 Task: Set the default behavior for protocol handler permission to "Sites can ask to handle protocols".
Action: Mouse moved to (1004, 27)
Screenshot: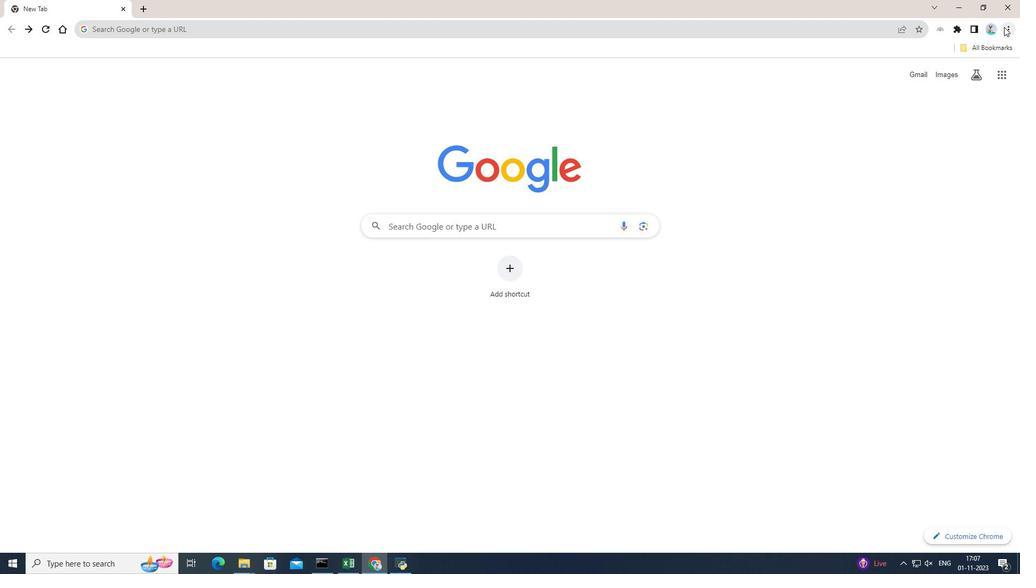 
Action: Mouse pressed left at (1004, 27)
Screenshot: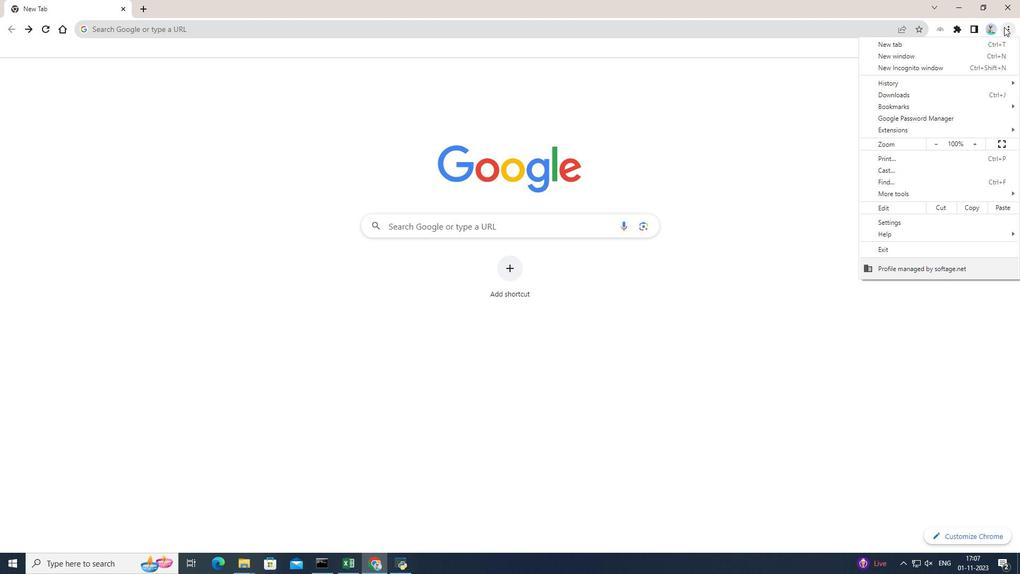 
Action: Mouse moved to (891, 224)
Screenshot: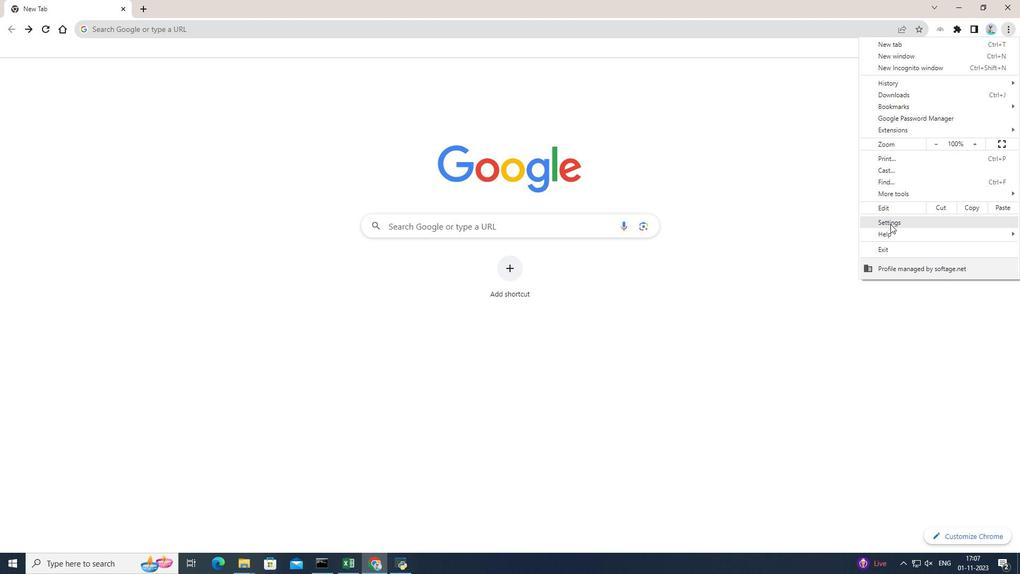 
Action: Mouse pressed left at (891, 224)
Screenshot: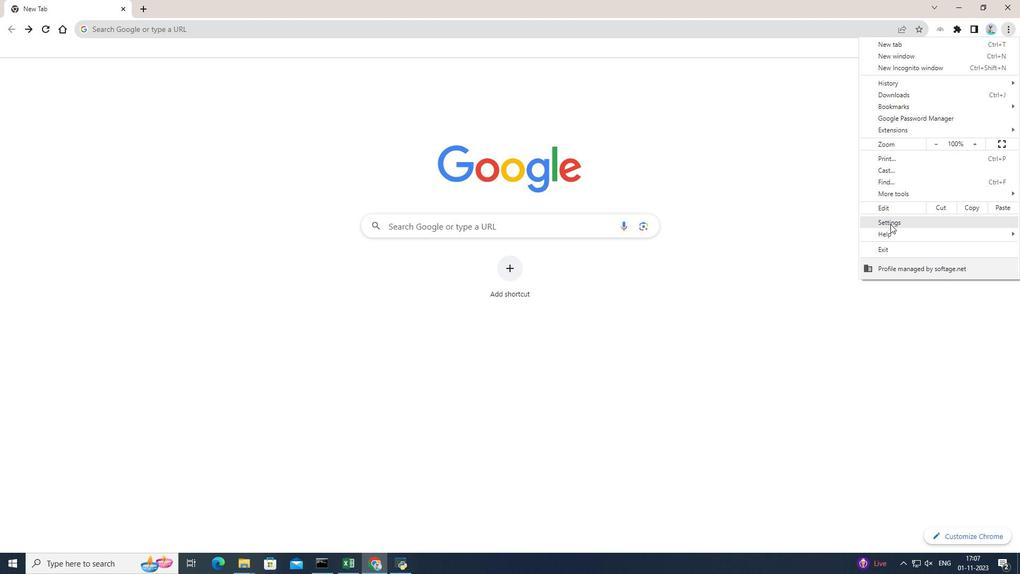 
Action: Mouse moved to (70, 130)
Screenshot: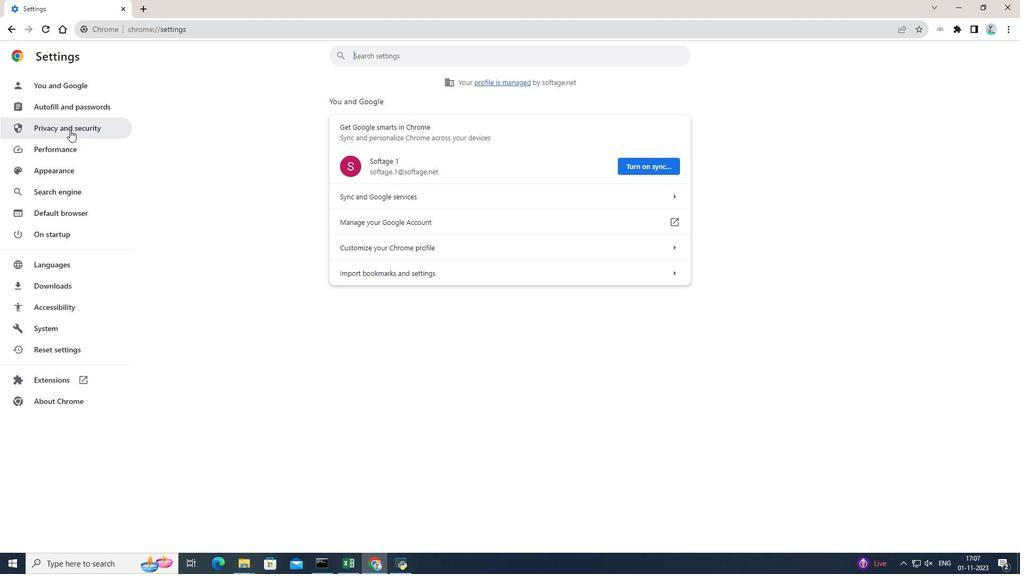 
Action: Mouse pressed left at (70, 130)
Screenshot: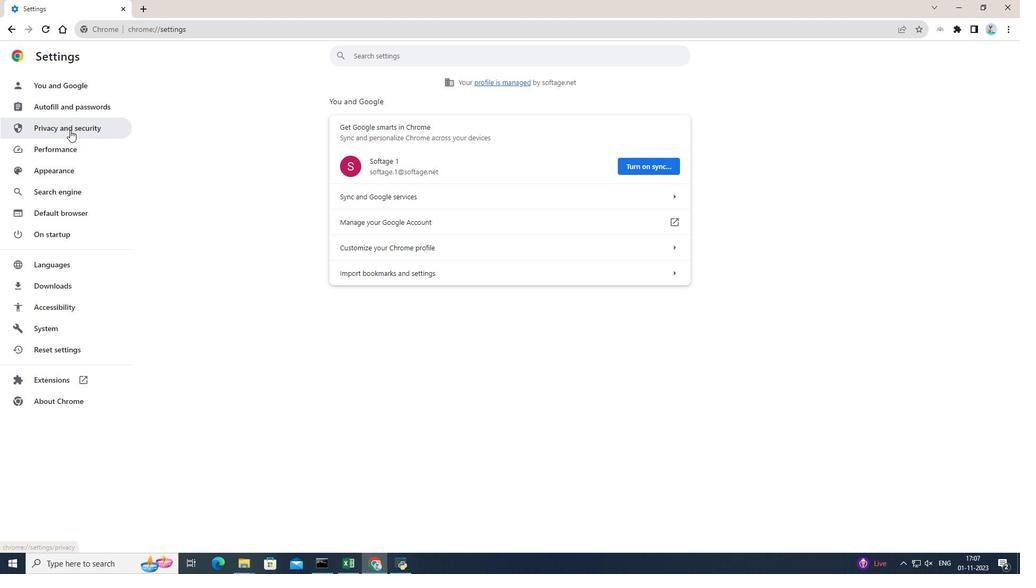 
Action: Mouse moved to (534, 347)
Screenshot: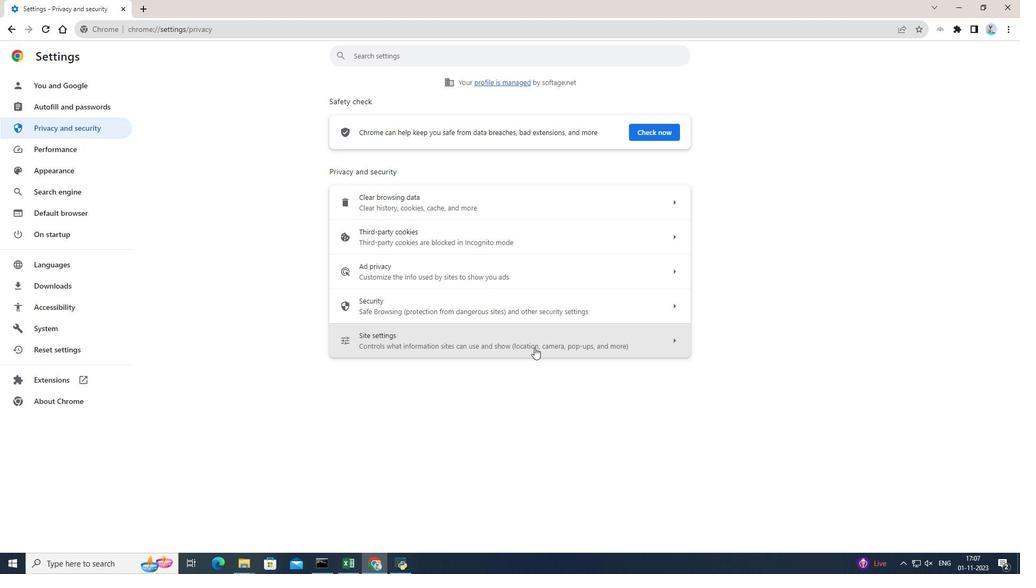 
Action: Mouse pressed left at (534, 347)
Screenshot: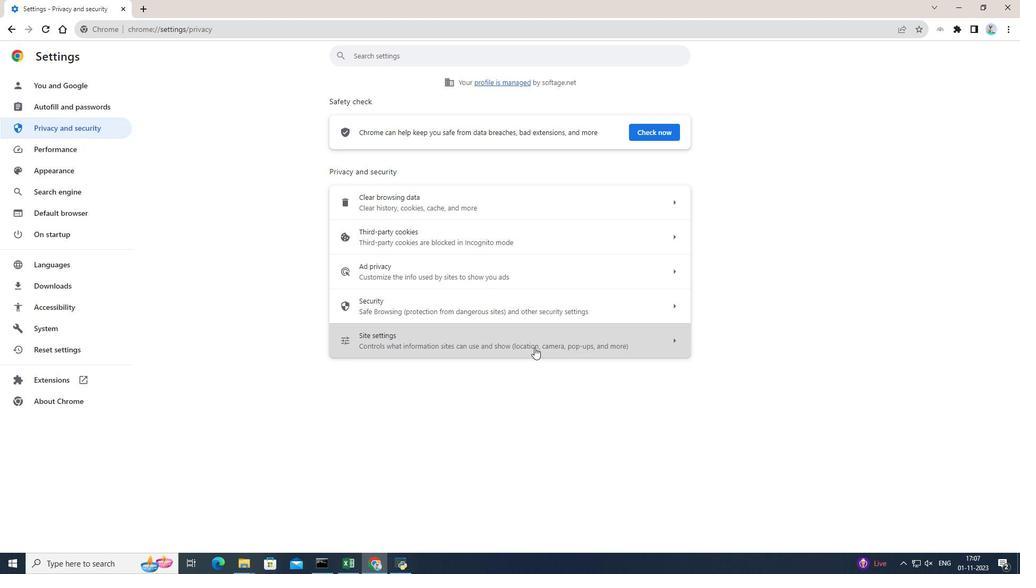 
Action: Mouse moved to (535, 347)
Screenshot: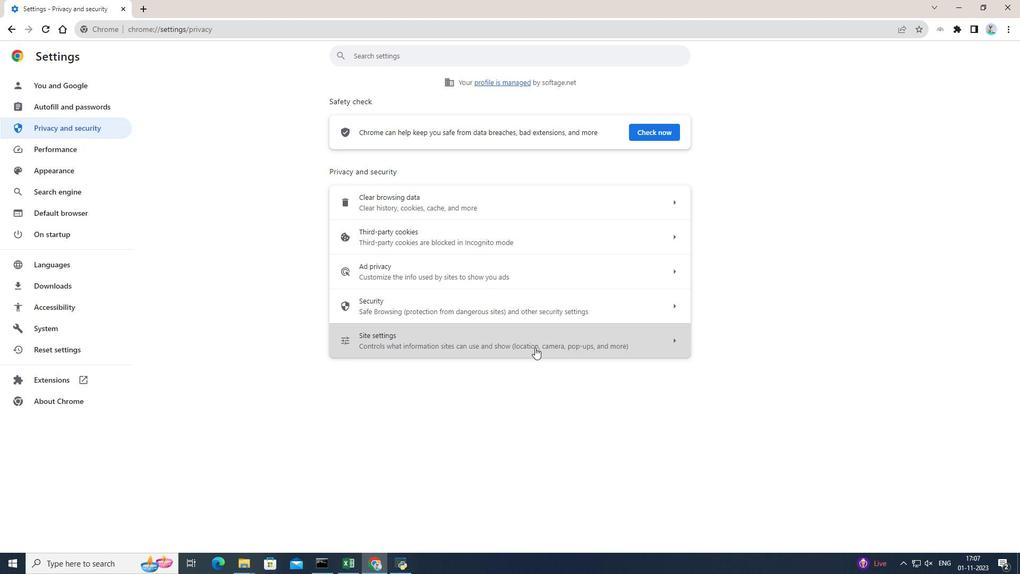 
Action: Mouse scrolled (535, 347) with delta (0, 0)
Screenshot: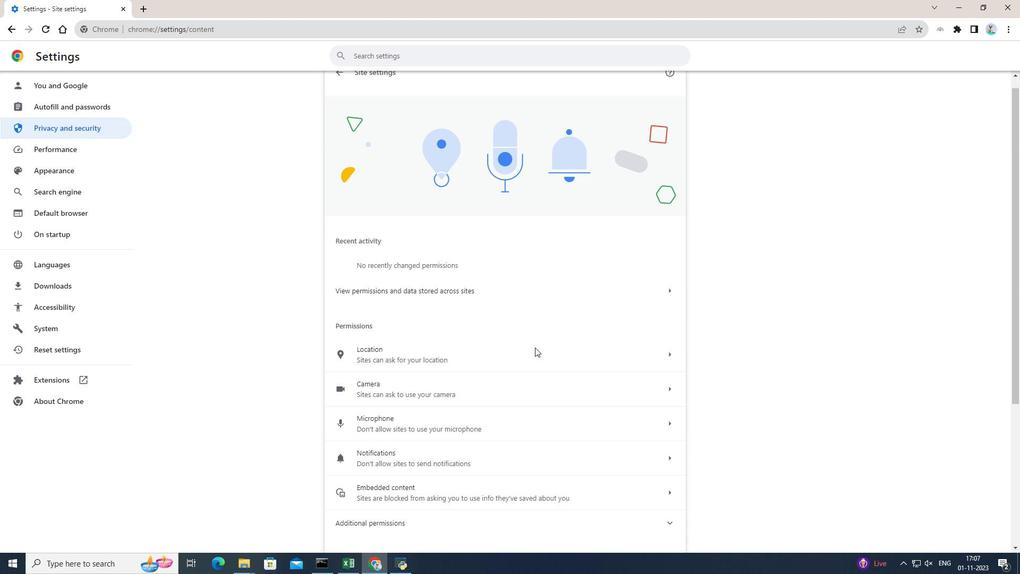 
Action: Mouse scrolled (535, 347) with delta (0, 0)
Screenshot: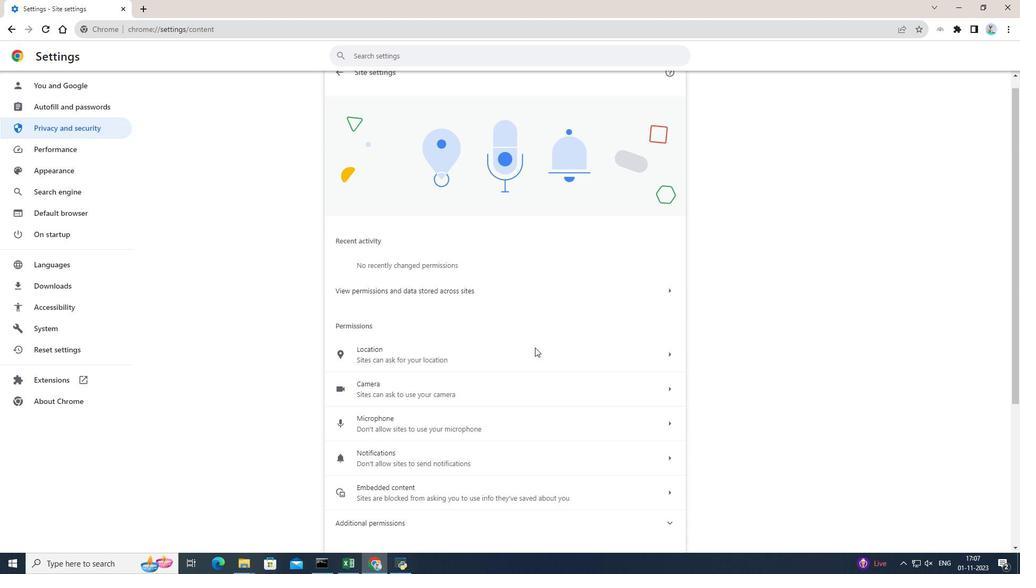 
Action: Mouse scrolled (535, 347) with delta (0, 0)
Screenshot: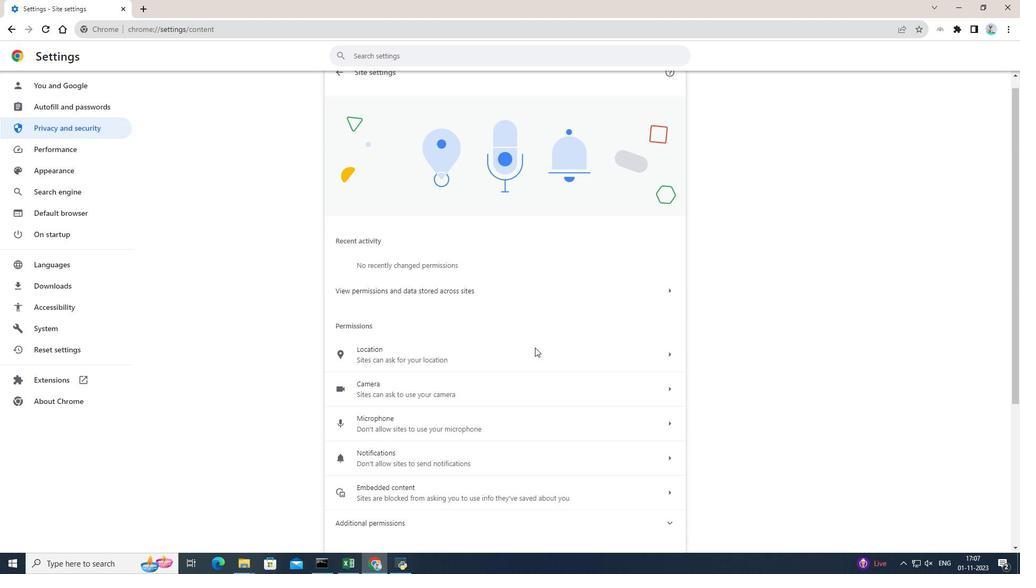 
Action: Mouse scrolled (535, 347) with delta (0, 0)
Screenshot: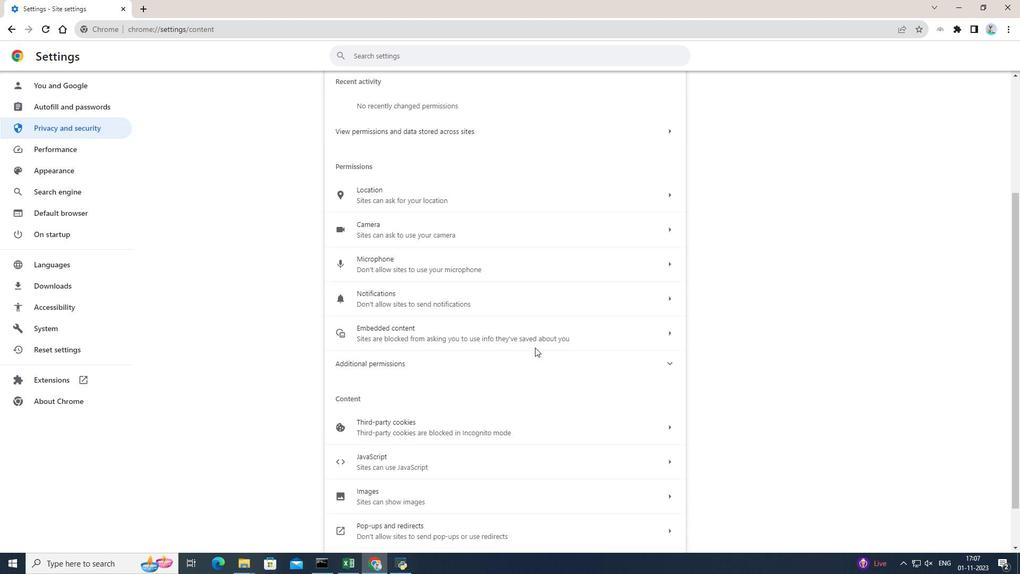
Action: Mouse moved to (413, 323)
Screenshot: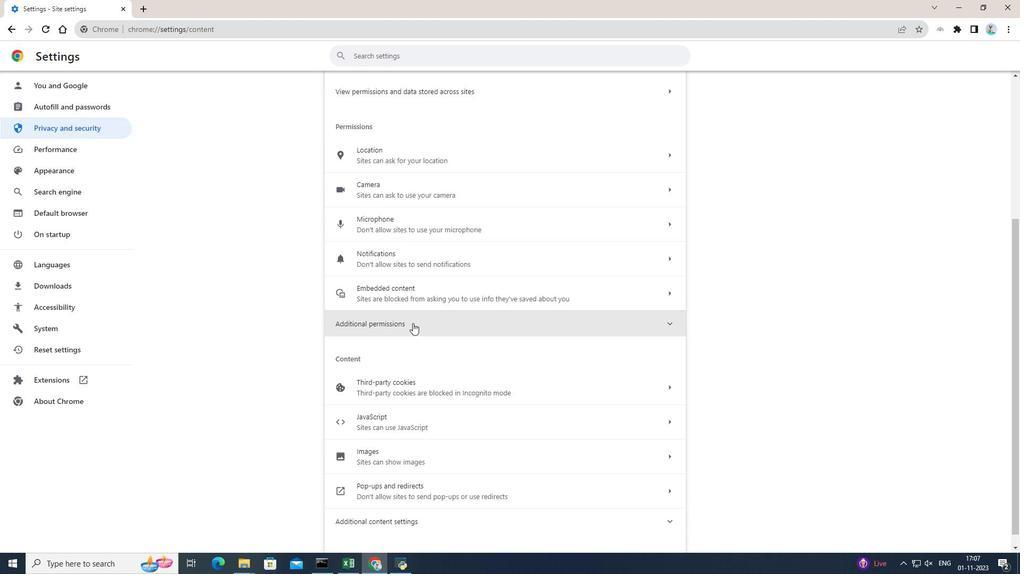 
Action: Mouse pressed left at (413, 323)
Screenshot: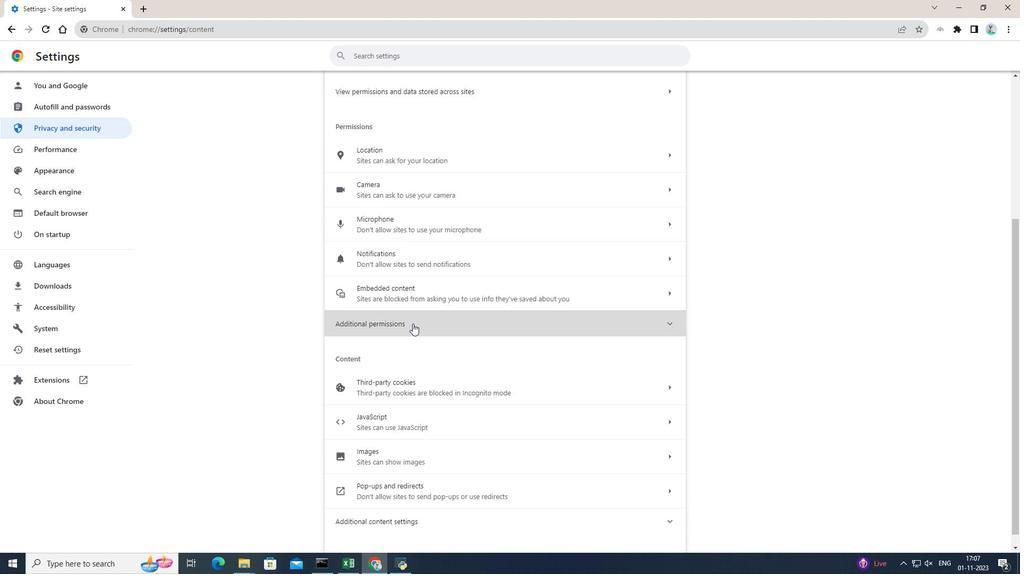 
Action: Mouse moved to (414, 327)
Screenshot: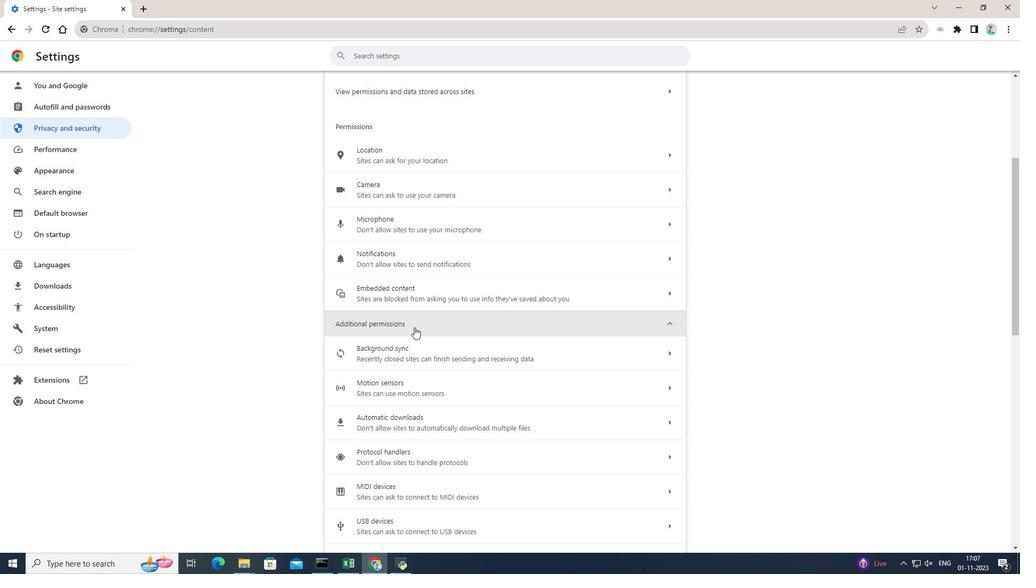 
Action: Mouse scrolled (414, 327) with delta (0, 0)
Screenshot: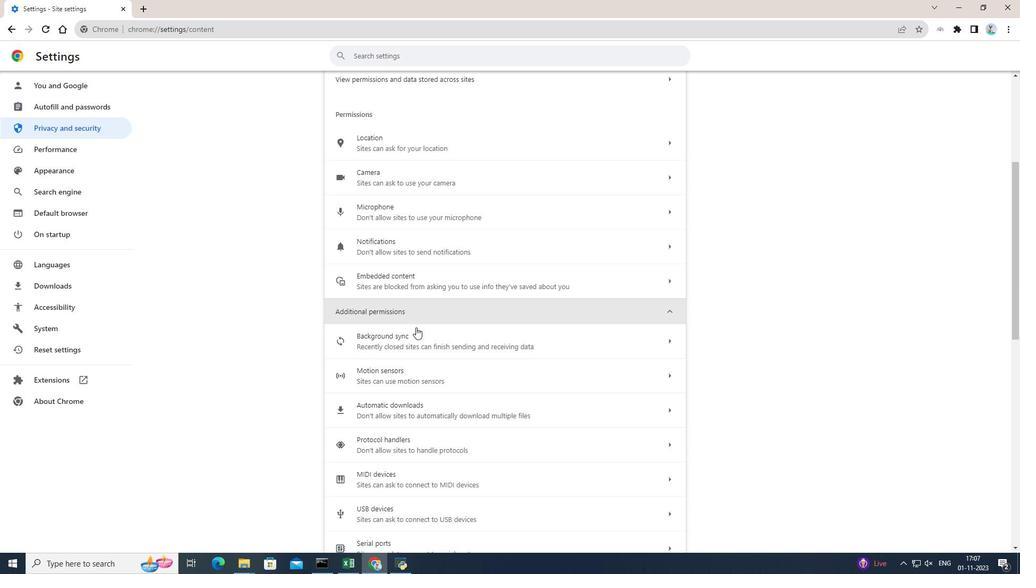 
Action: Mouse scrolled (414, 327) with delta (0, 0)
Screenshot: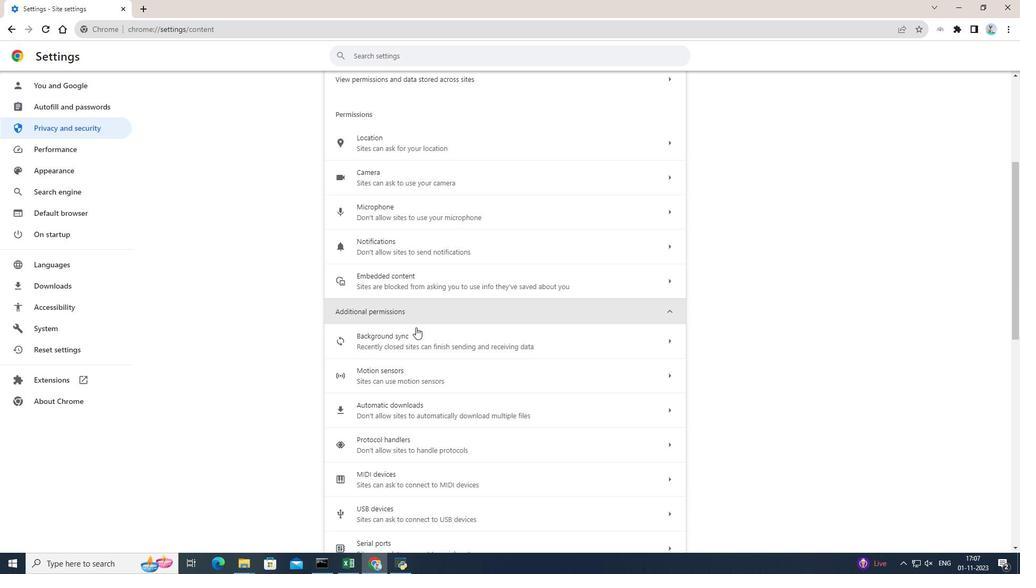 
Action: Mouse moved to (424, 356)
Screenshot: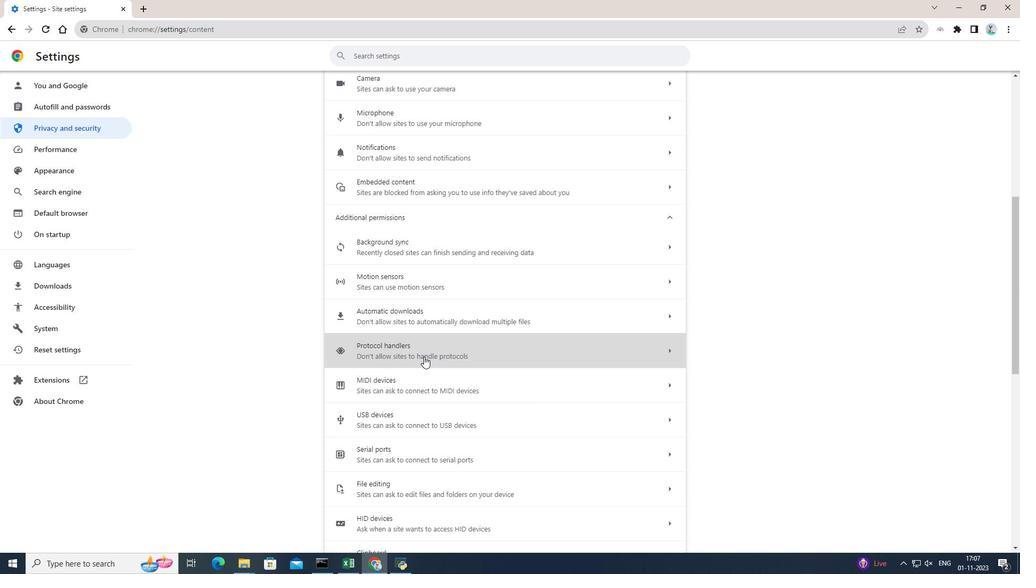 
Action: Mouse pressed left at (424, 356)
Screenshot: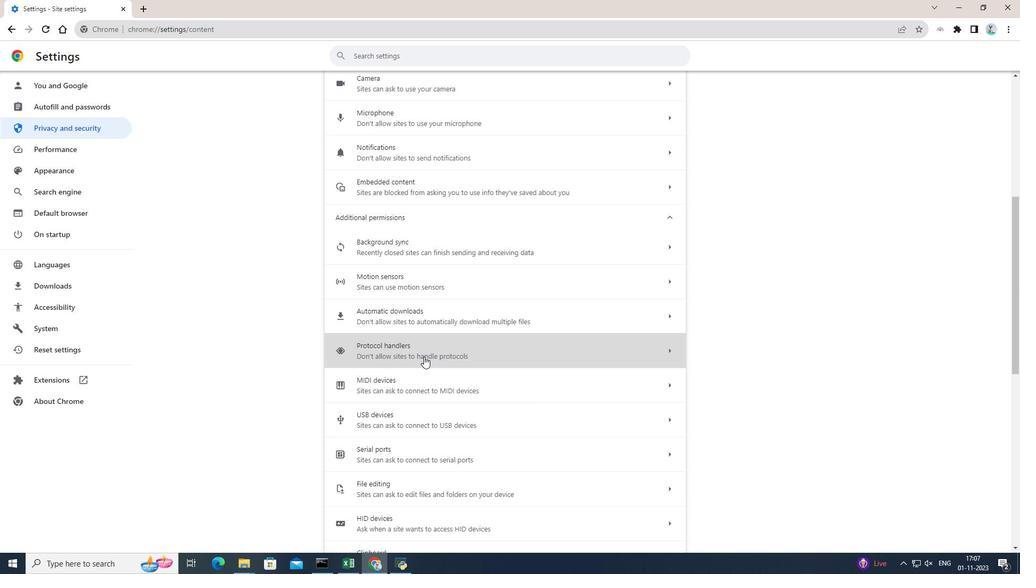
Action: Mouse moved to (342, 187)
Screenshot: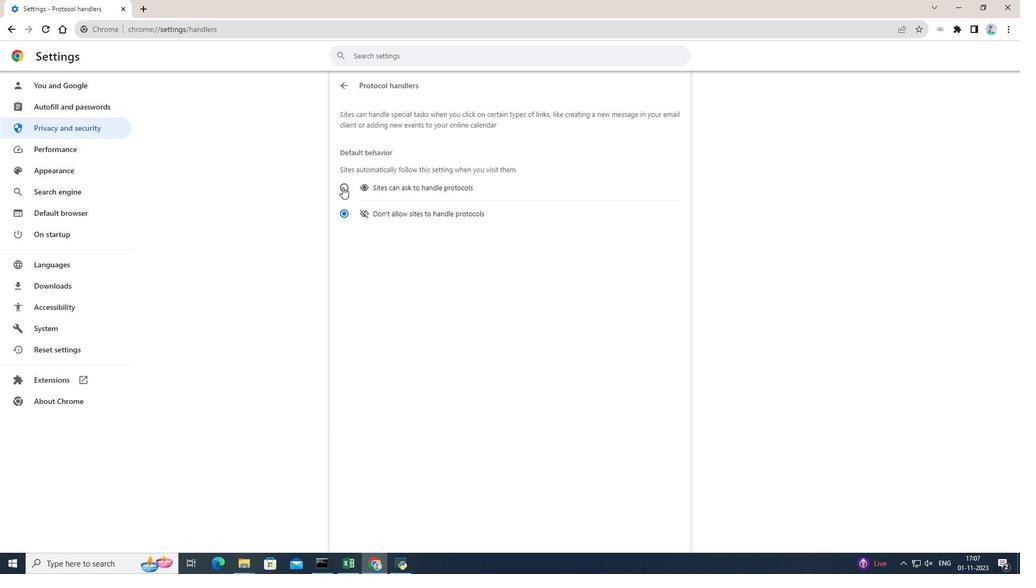 
Action: Mouse pressed left at (342, 187)
Screenshot: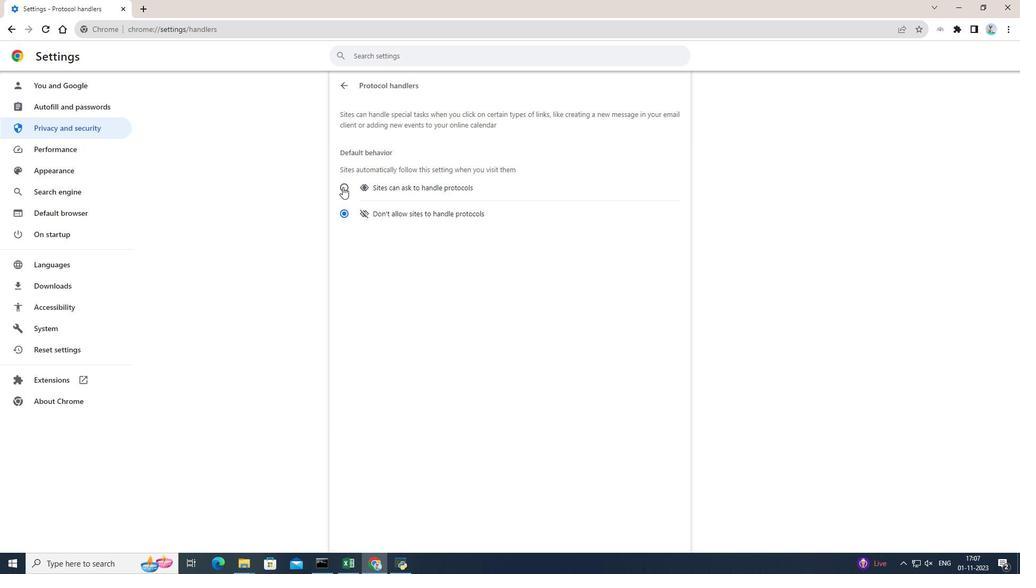 
Action: Mouse moved to (775, 259)
Screenshot: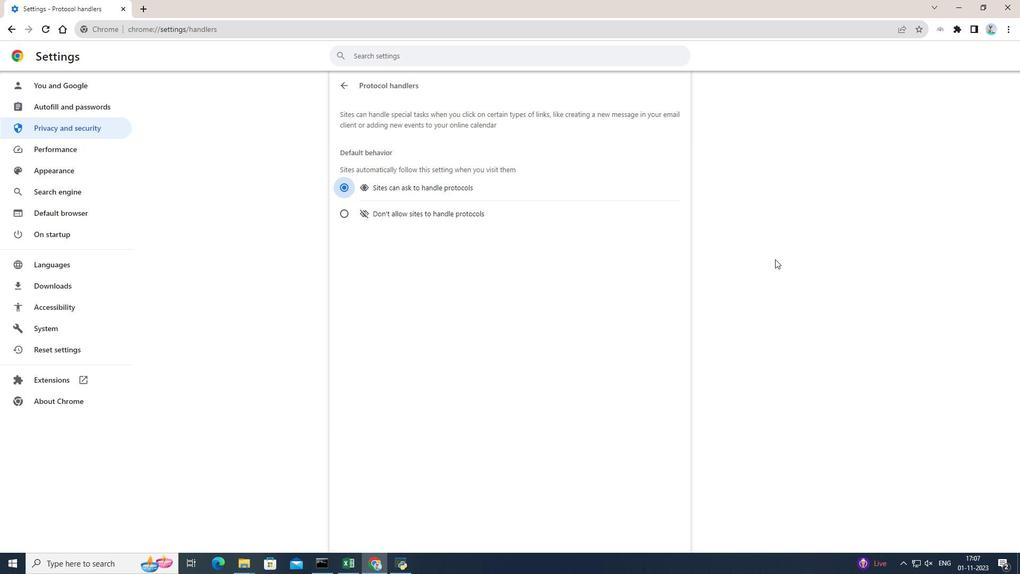 
